 Task: Assign in the project WorkWave the issue 'Integrate a new marketing analytics tool into an existing marketing campaign to improve data-driven decision making' to the sprint 'Sprint for Success'.
Action: Mouse moved to (912, 205)
Screenshot: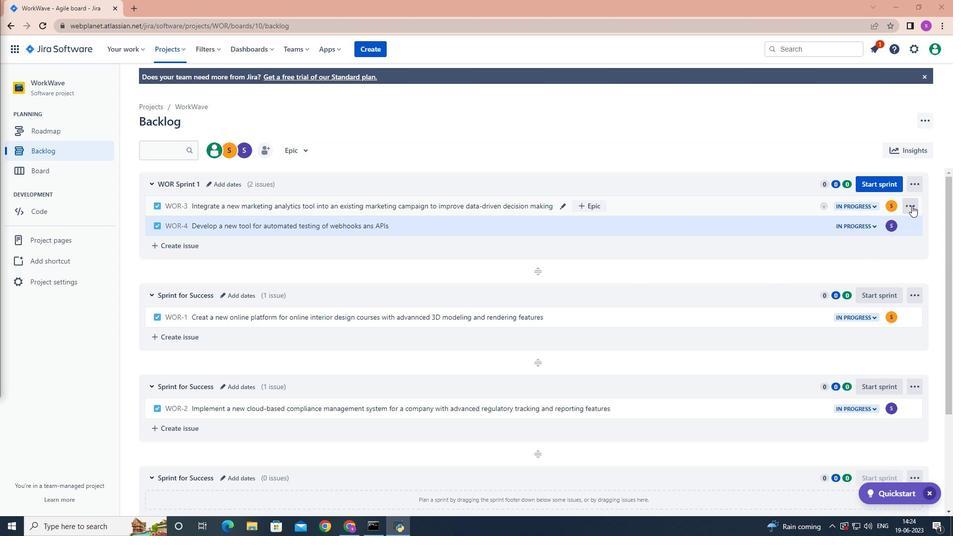 
Action: Mouse pressed left at (912, 205)
Screenshot: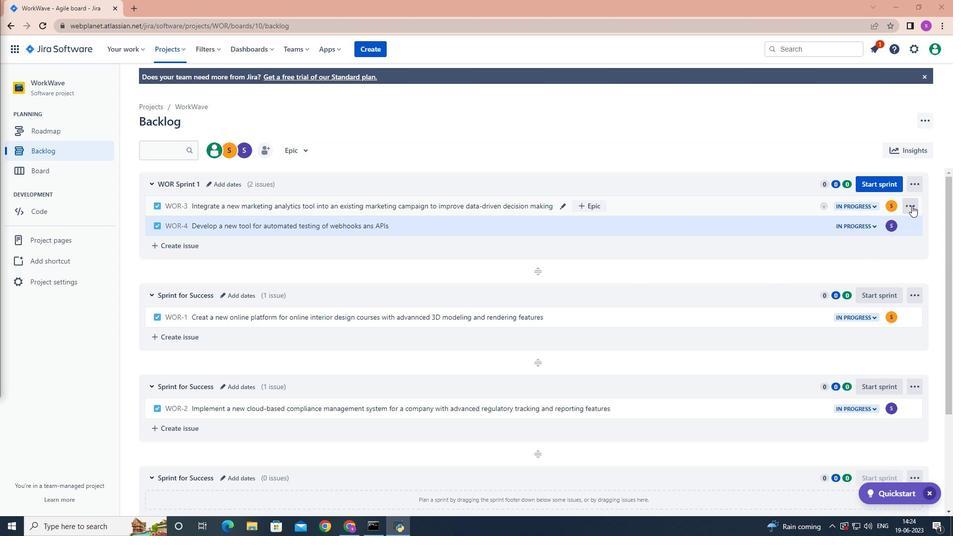
Action: Mouse moved to (892, 350)
Screenshot: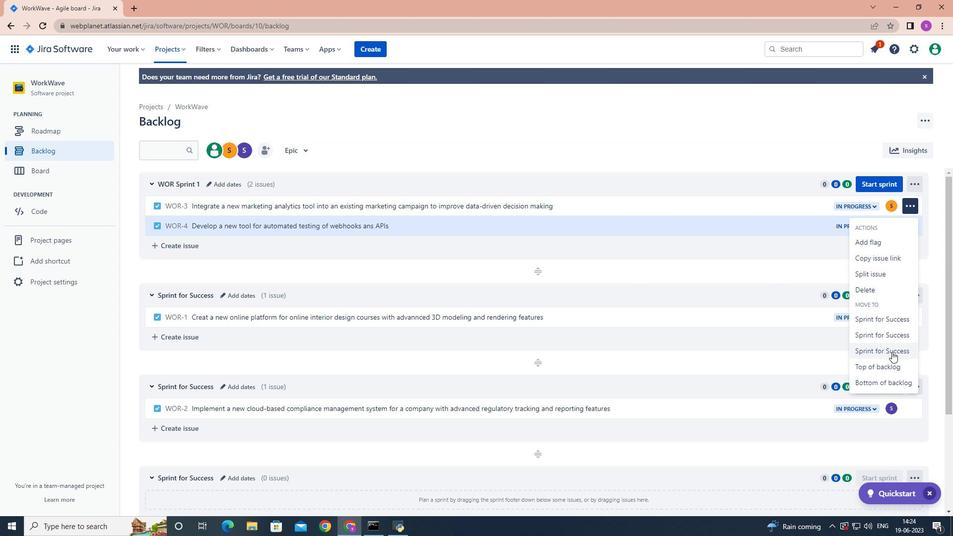 
Action: Mouse pressed left at (892, 350)
Screenshot: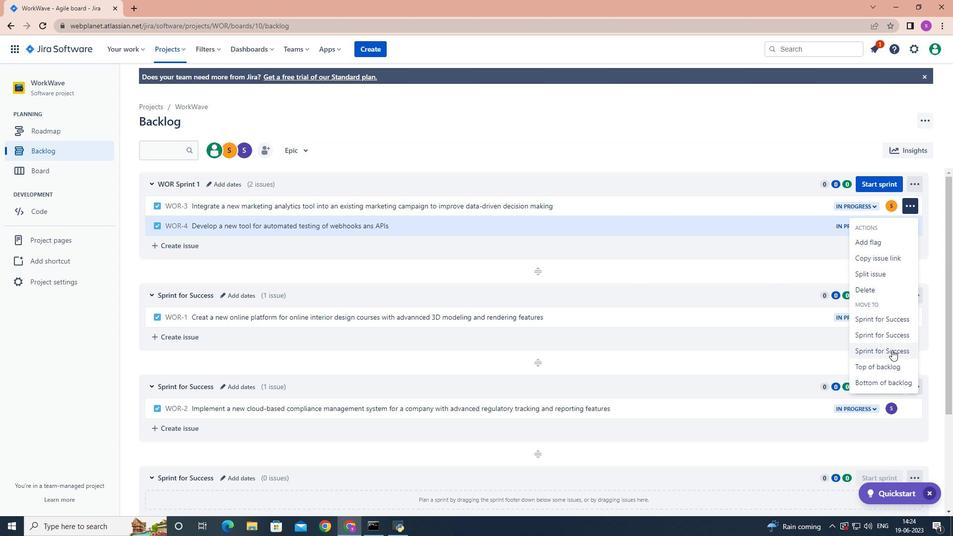 
Action: Mouse moved to (837, 350)
Screenshot: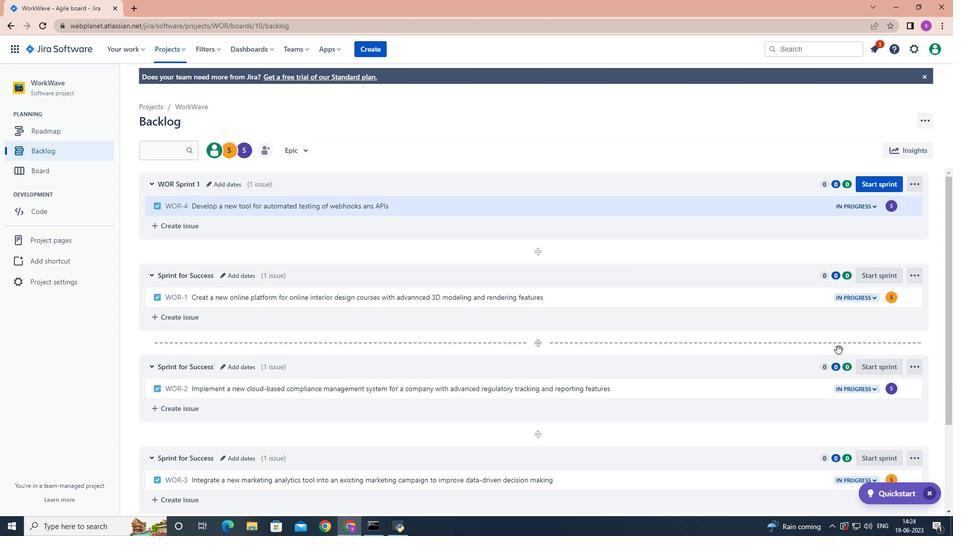 
